 Task: Change the color of the highest option to grey.
Action: Mouse moved to (476, 281)
Screenshot: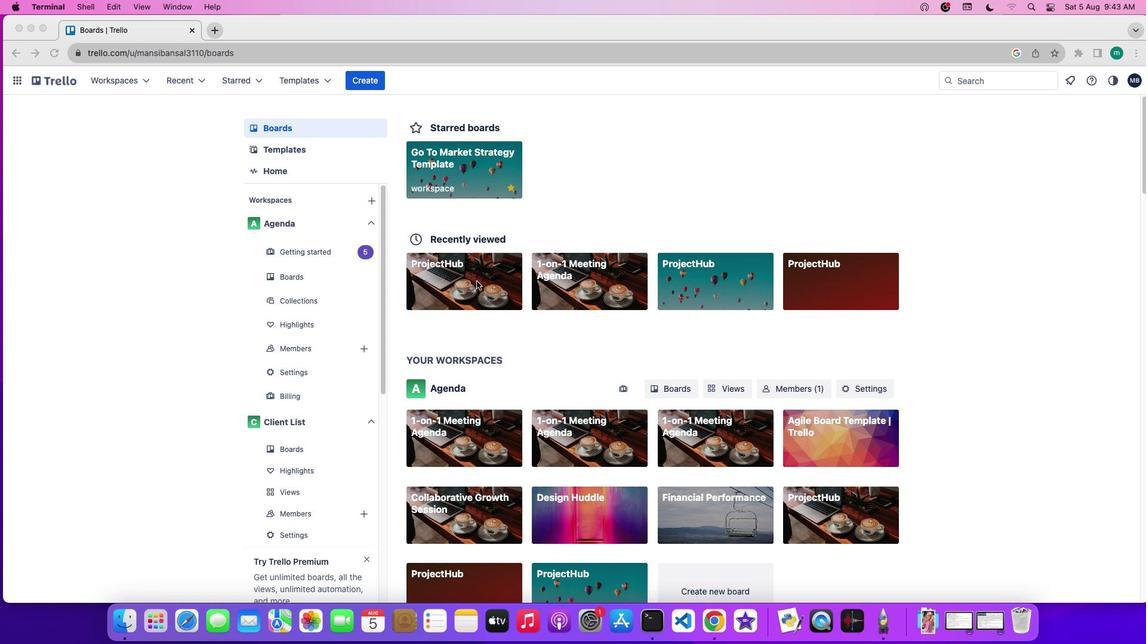 
Action: Mouse pressed left at (476, 281)
Screenshot: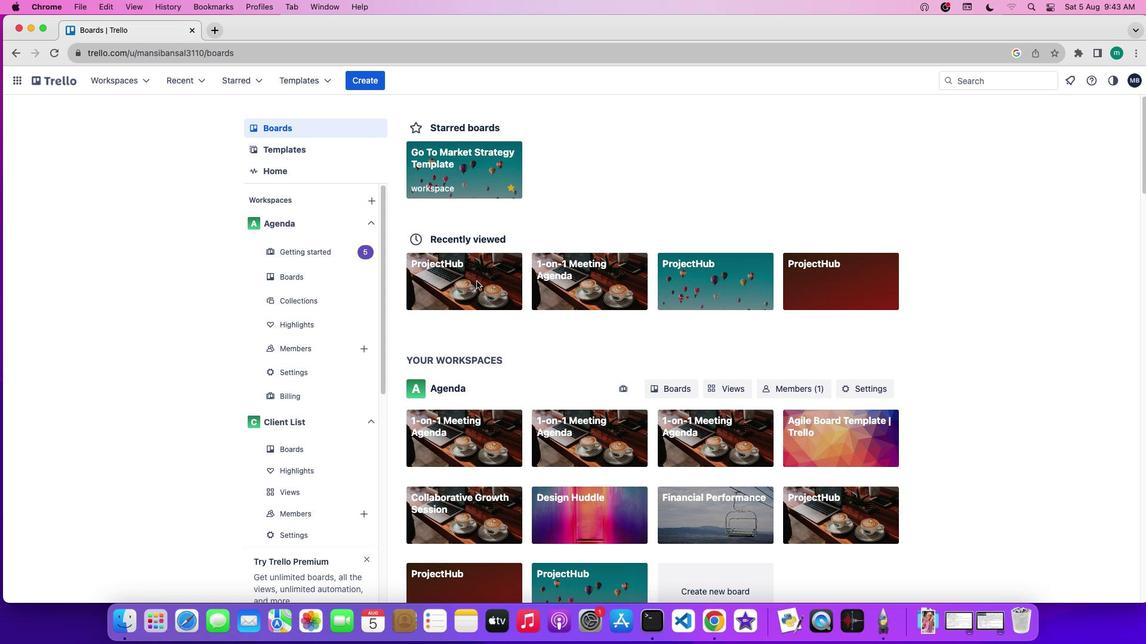 
Action: Mouse pressed left at (476, 281)
Screenshot: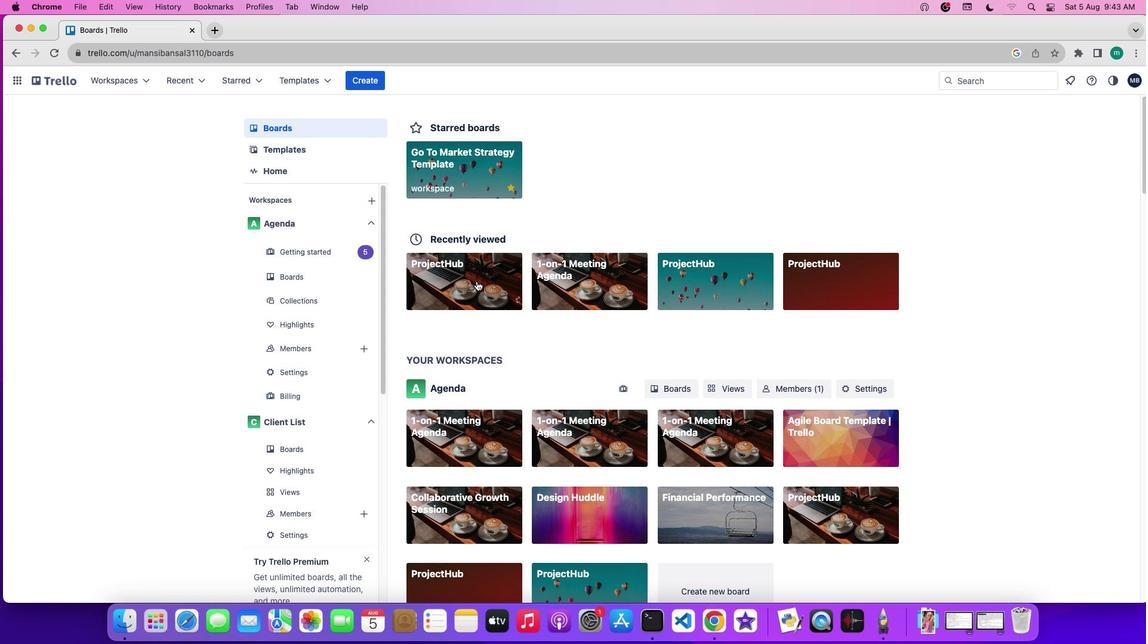 
Action: Mouse moved to (1045, 199)
Screenshot: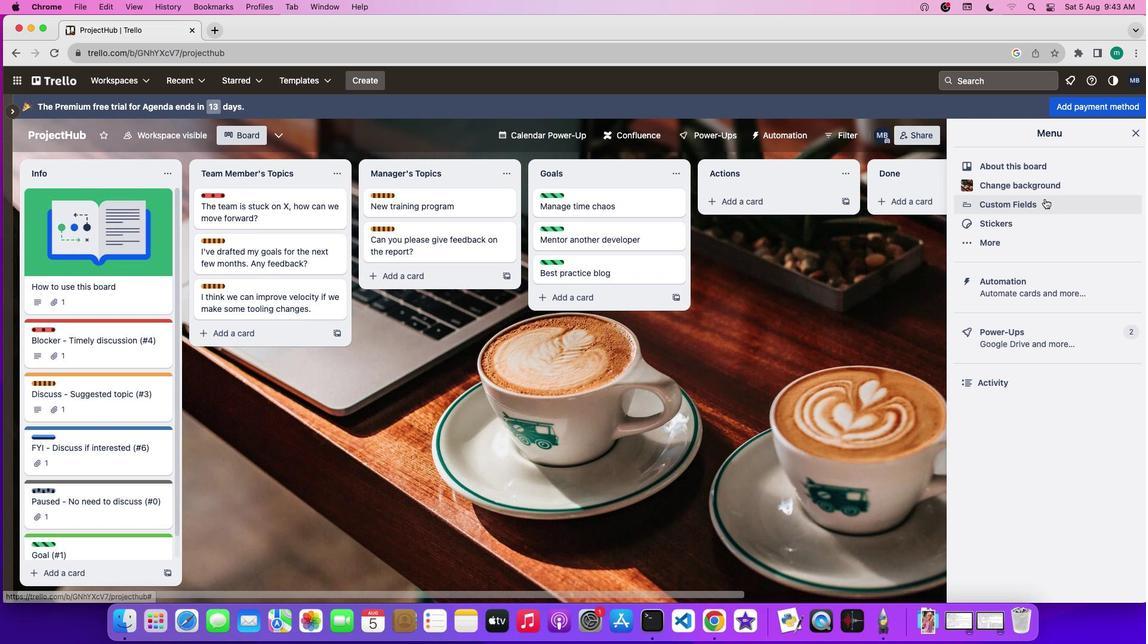 
Action: Mouse pressed left at (1045, 199)
Screenshot: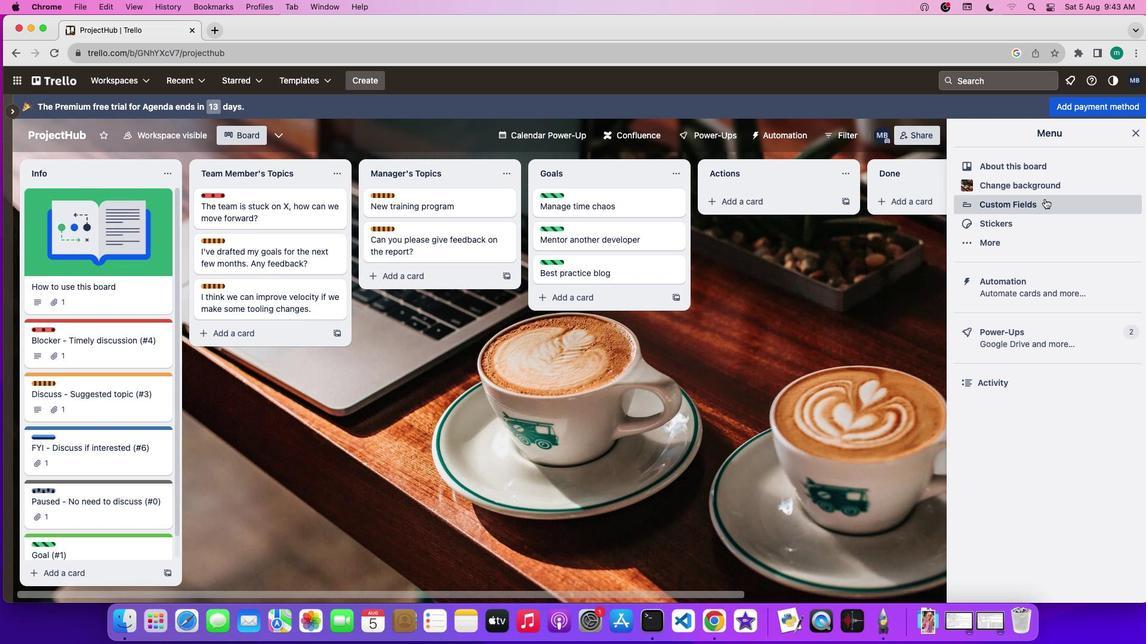 
Action: Mouse moved to (1077, 256)
Screenshot: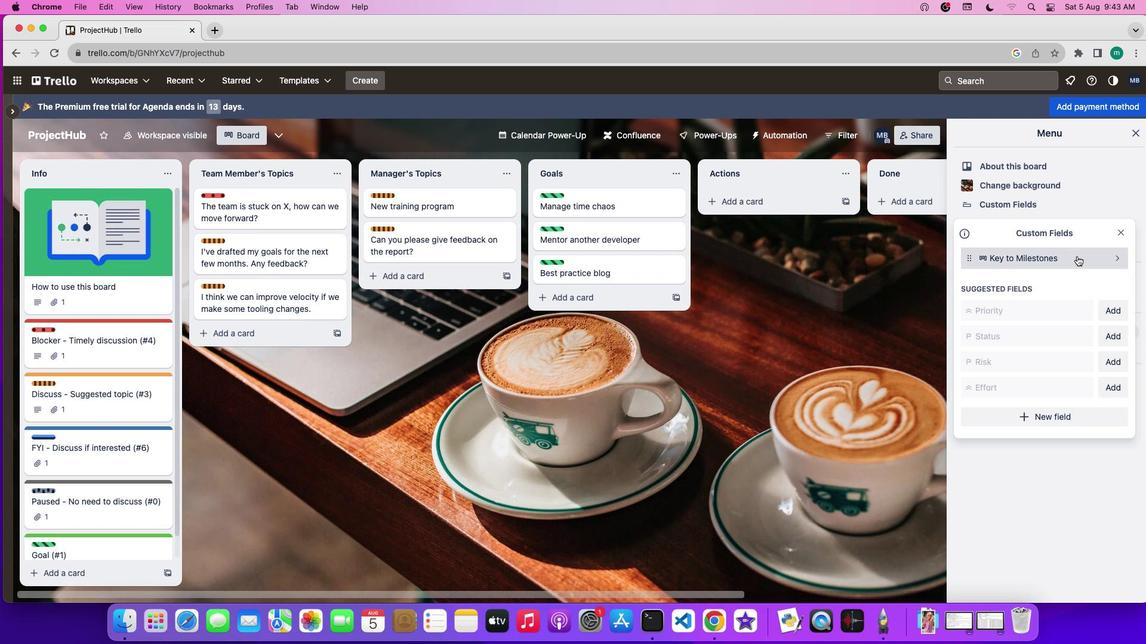 
Action: Mouse pressed left at (1077, 256)
Screenshot: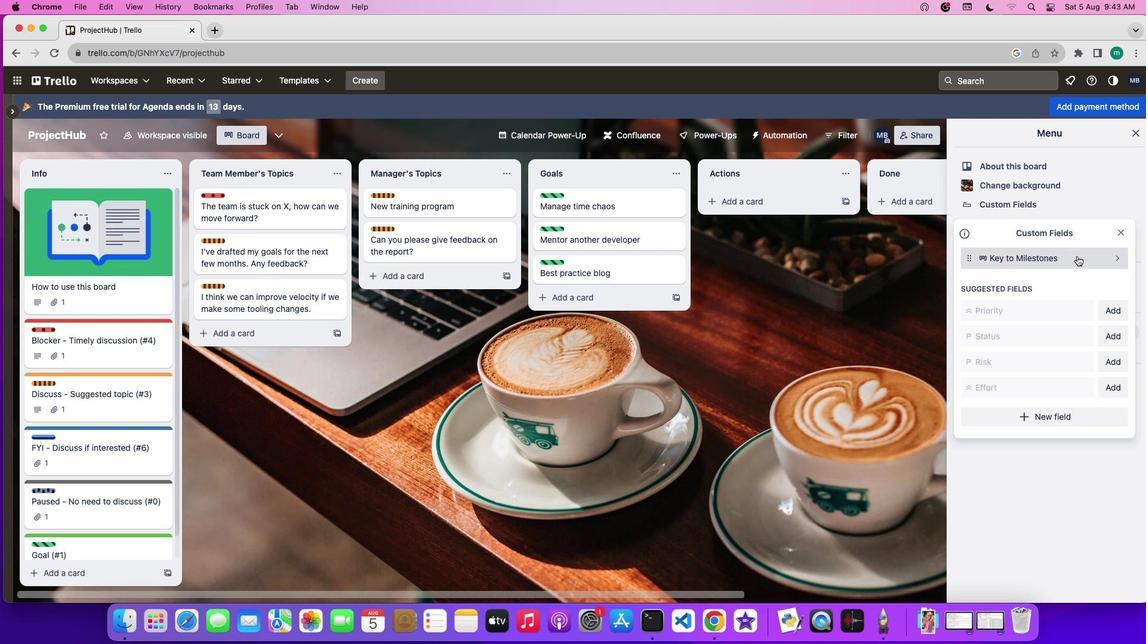 
Action: Mouse moved to (997, 245)
Screenshot: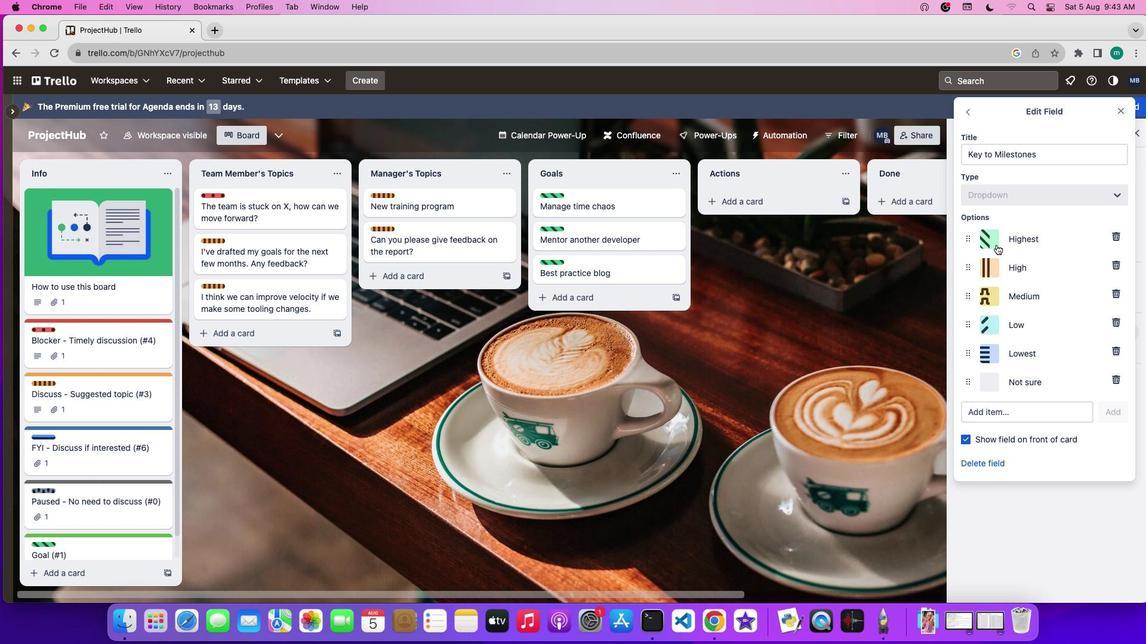 
Action: Mouse pressed left at (997, 245)
Screenshot: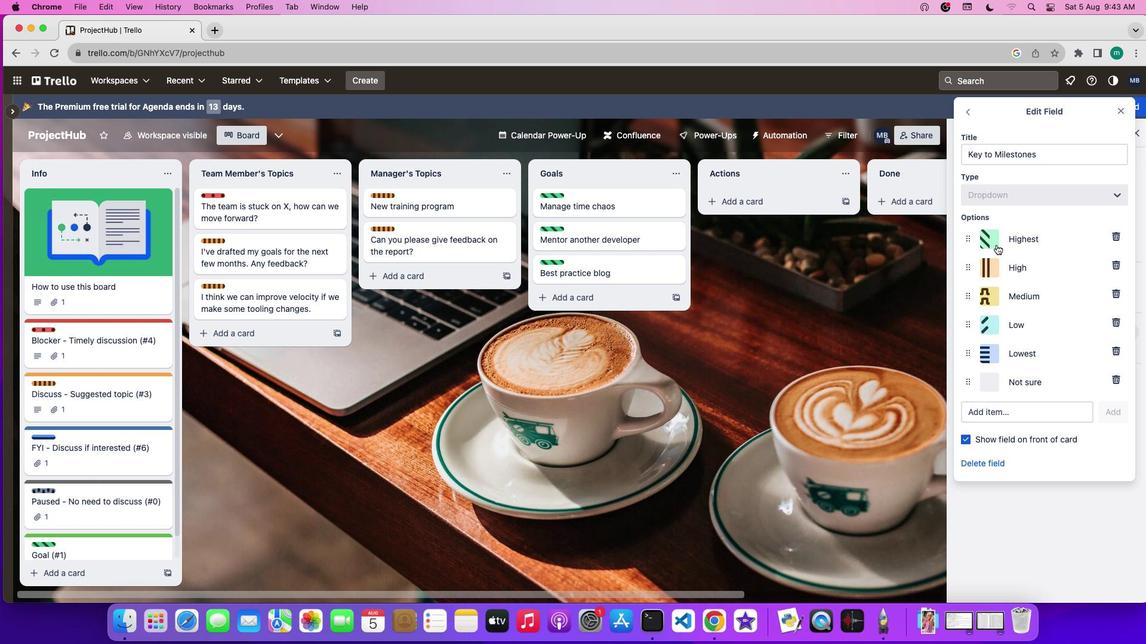 
Action: Mouse moved to (994, 264)
Screenshot: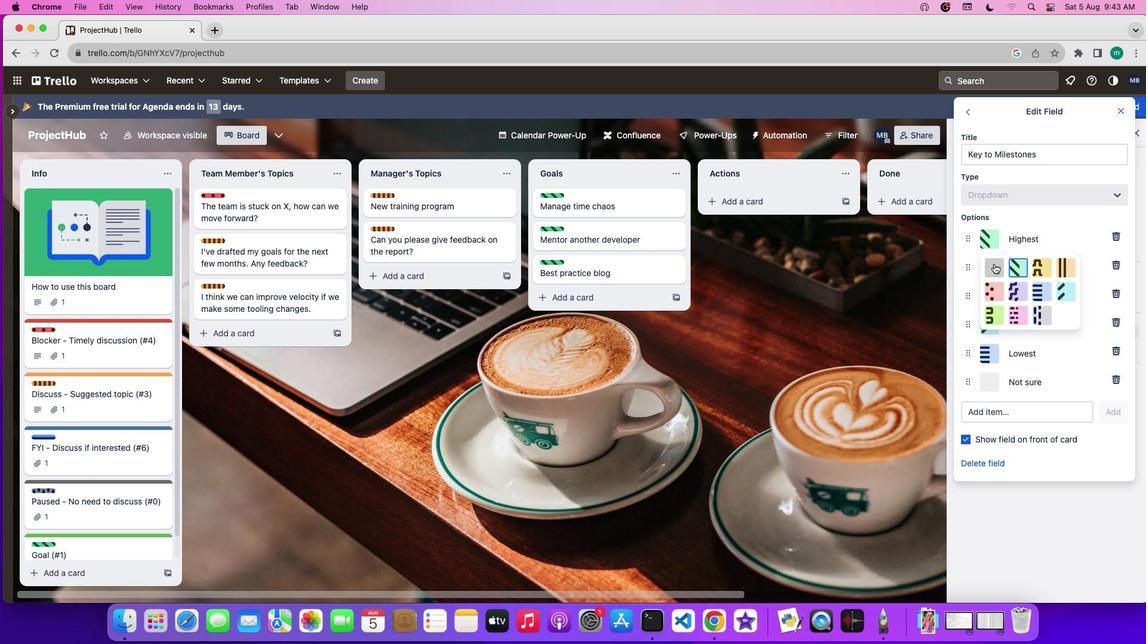 
Action: Mouse pressed left at (994, 264)
Screenshot: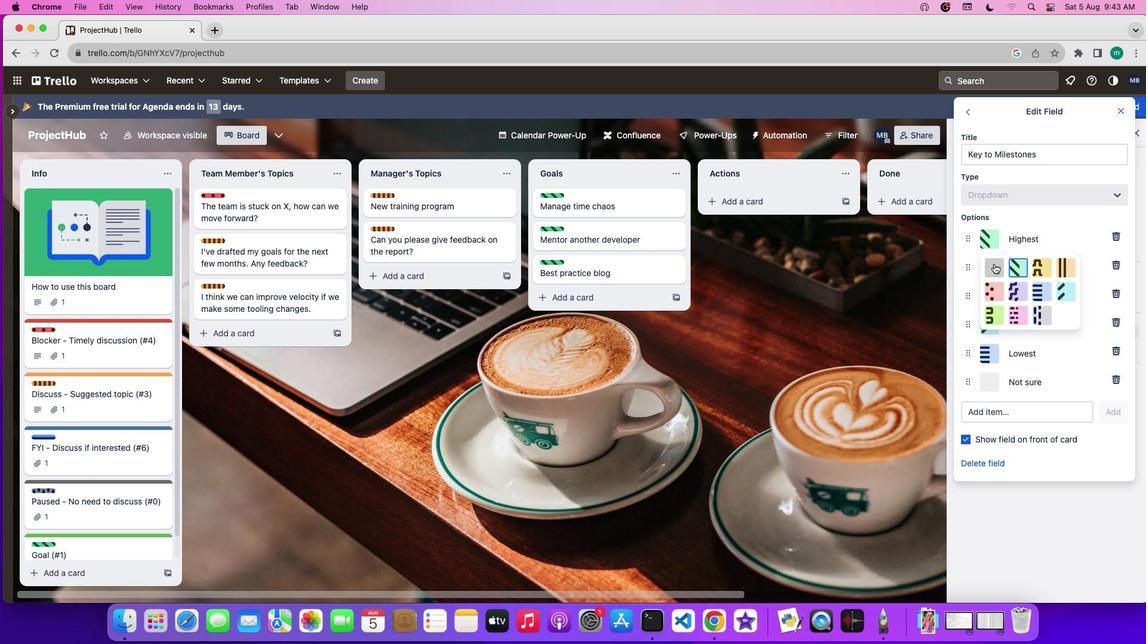 
Action: Mouse moved to (1011, 250)
Screenshot: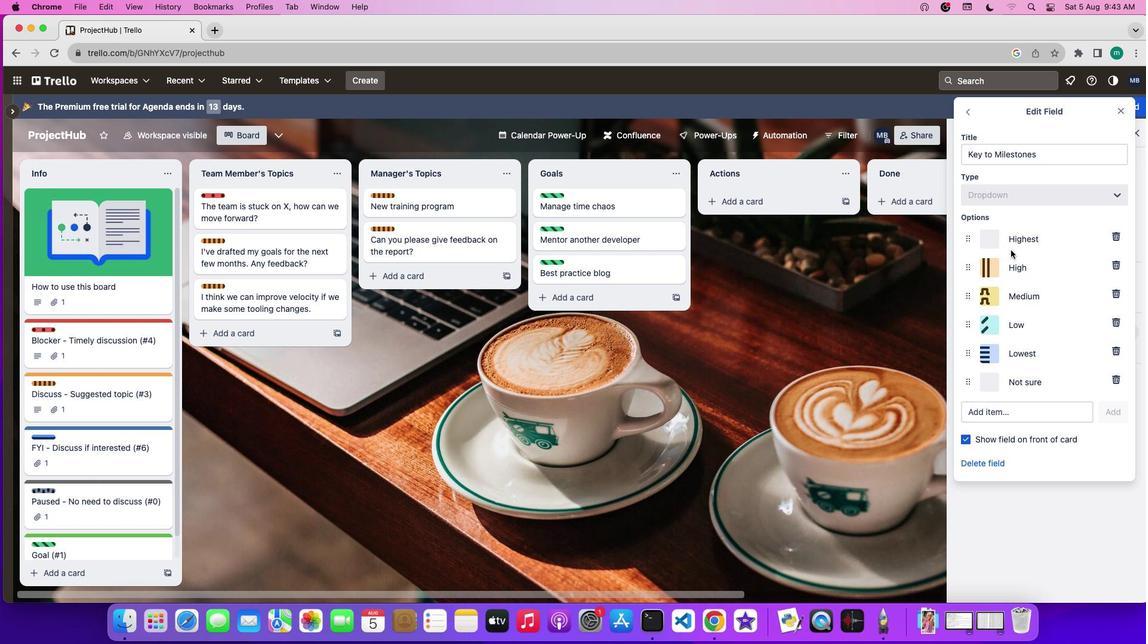 
